 Task: Create a due date automation trigger when advanced on, on the tuesday after a card is due add dates starting this month at 11:00 AM.
Action: Mouse moved to (833, 260)
Screenshot: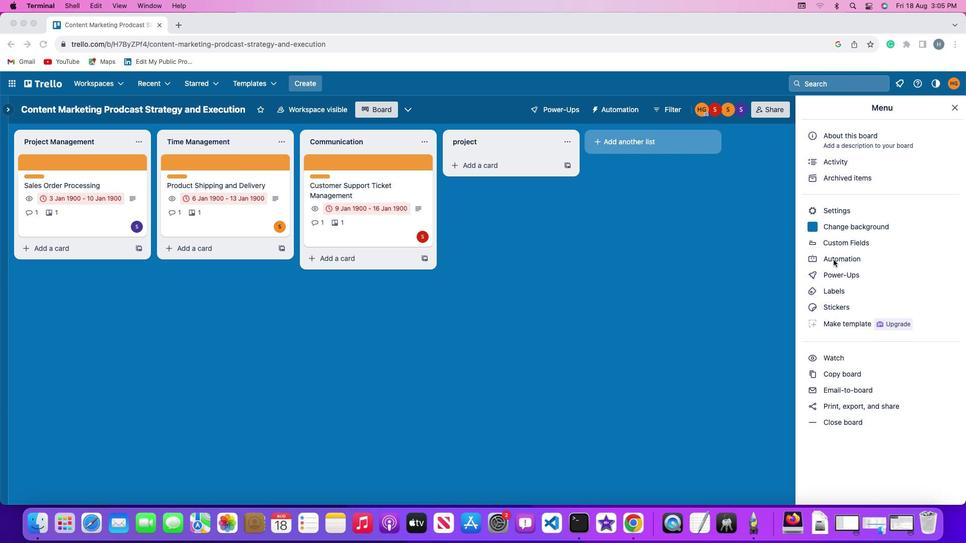 
Action: Mouse pressed left at (833, 260)
Screenshot: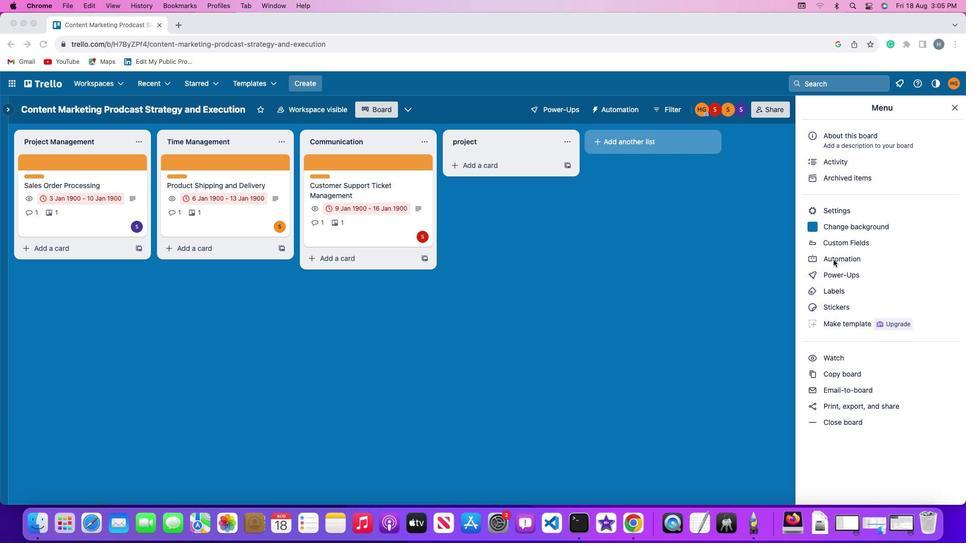 
Action: Mouse pressed left at (833, 260)
Screenshot: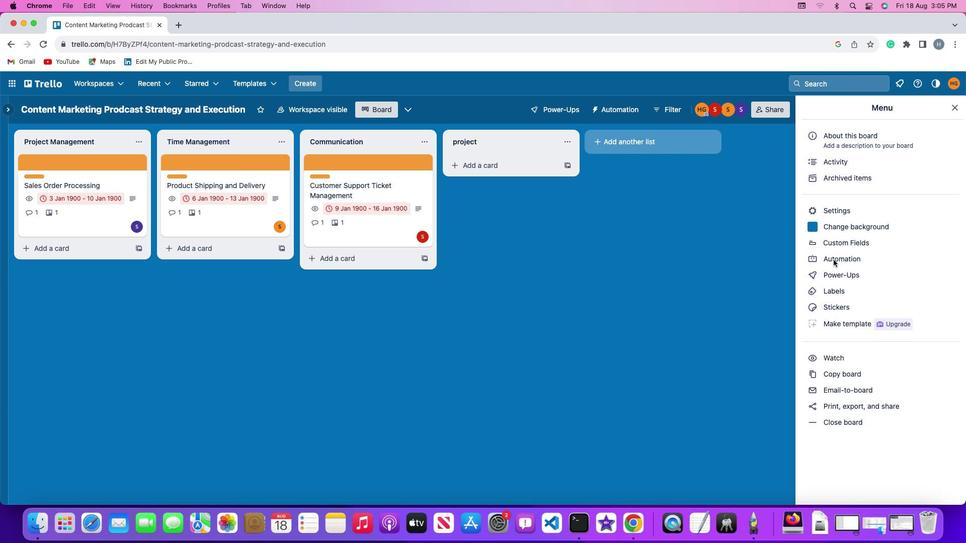 
Action: Mouse moved to (58, 235)
Screenshot: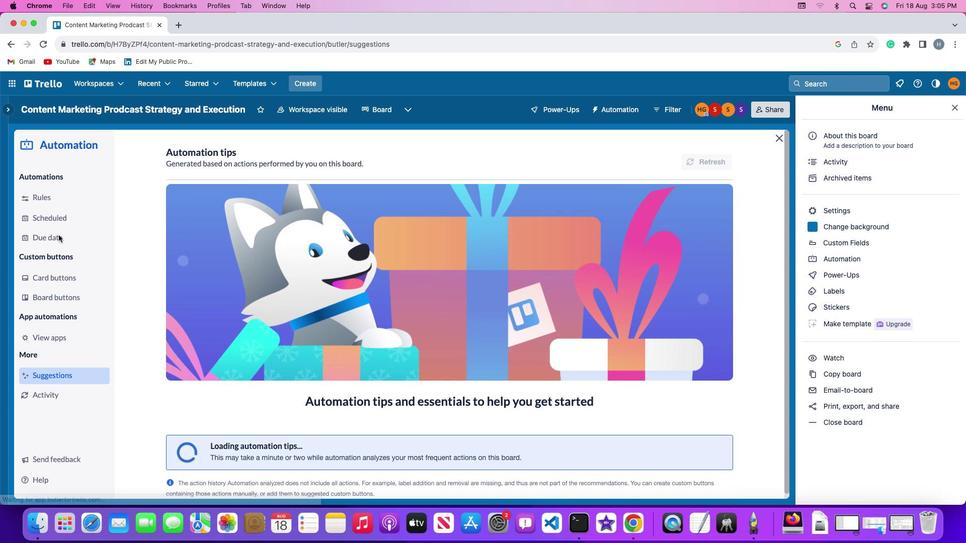 
Action: Mouse pressed left at (58, 235)
Screenshot: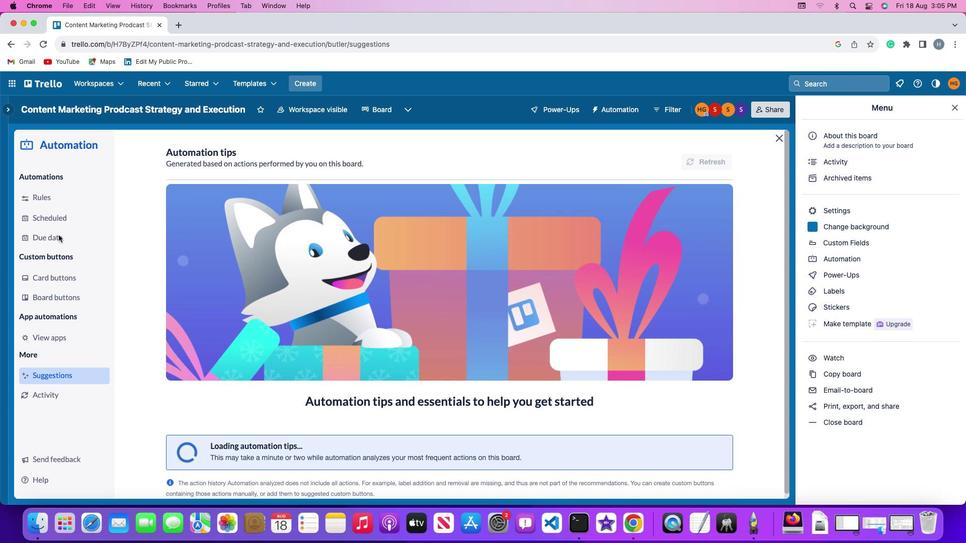 
Action: Mouse moved to (685, 153)
Screenshot: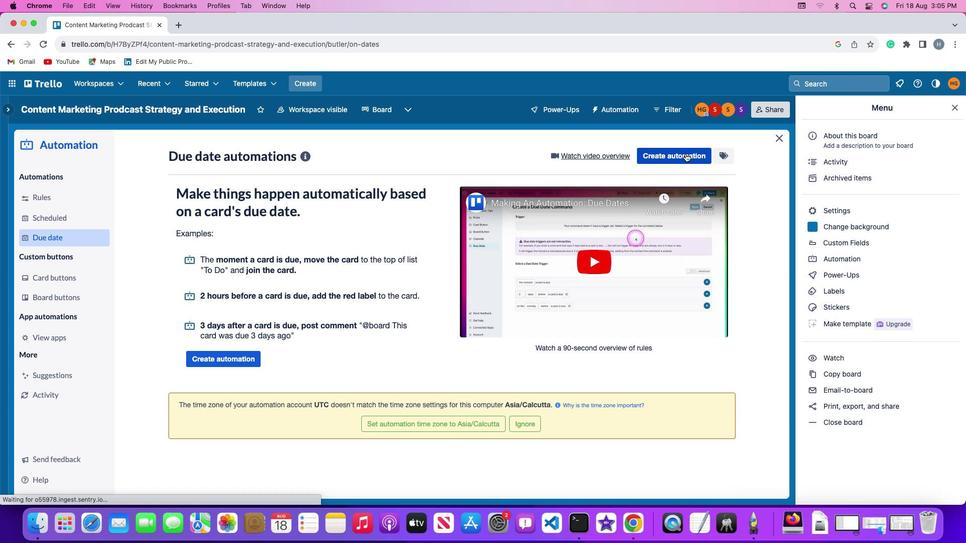 
Action: Mouse pressed left at (685, 153)
Screenshot: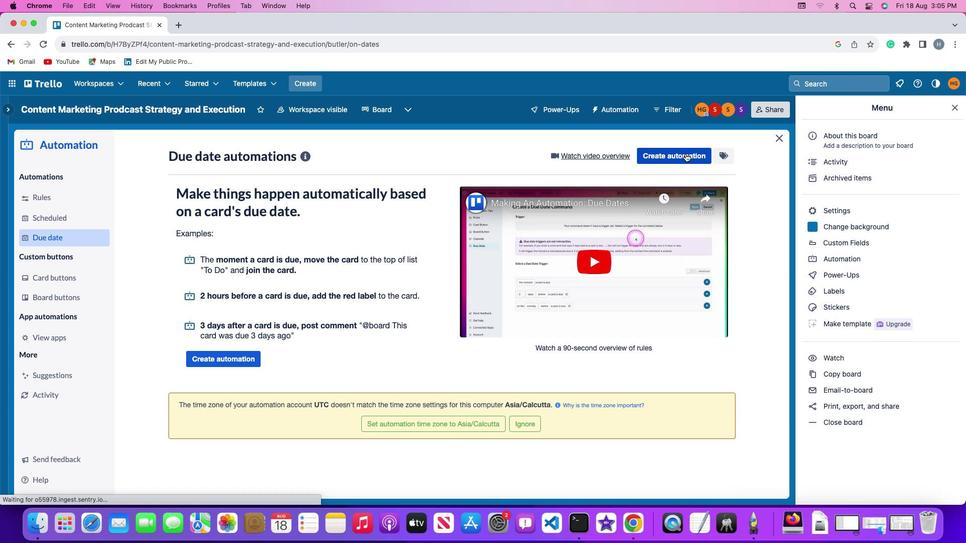 
Action: Mouse moved to (180, 253)
Screenshot: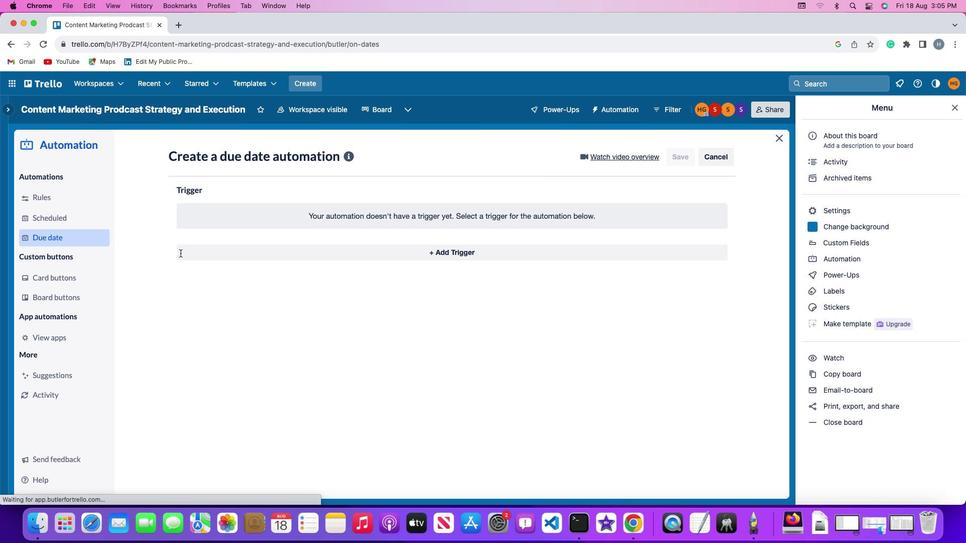 
Action: Mouse pressed left at (180, 253)
Screenshot: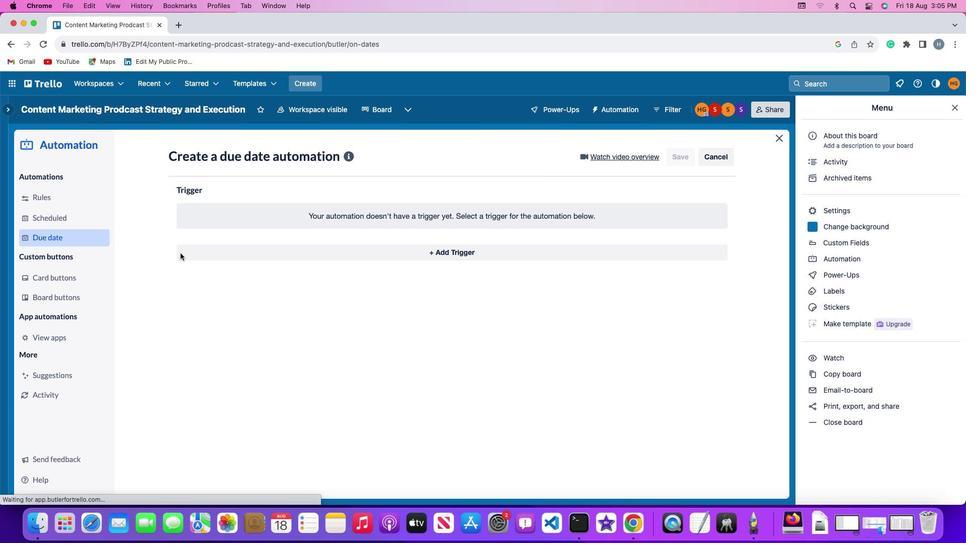 
Action: Mouse moved to (229, 439)
Screenshot: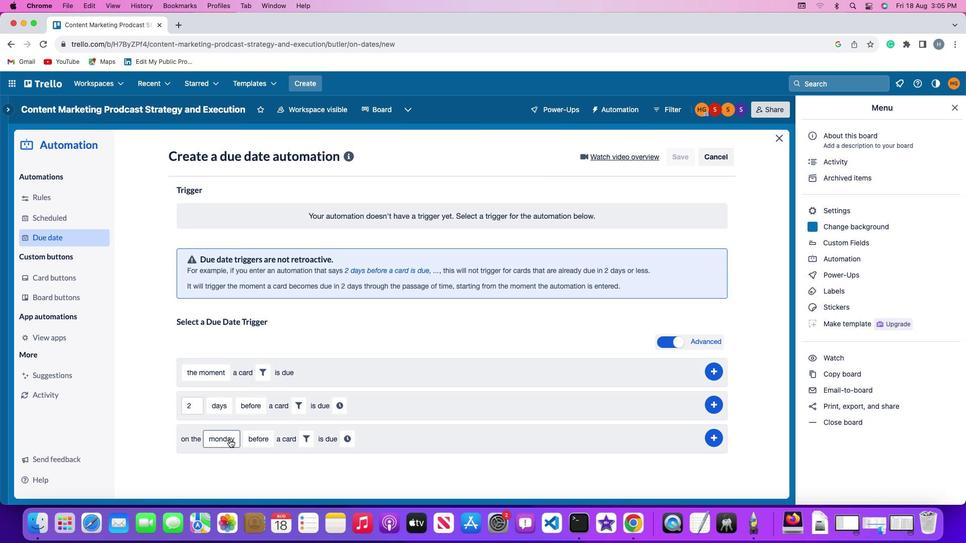 
Action: Mouse pressed left at (229, 439)
Screenshot: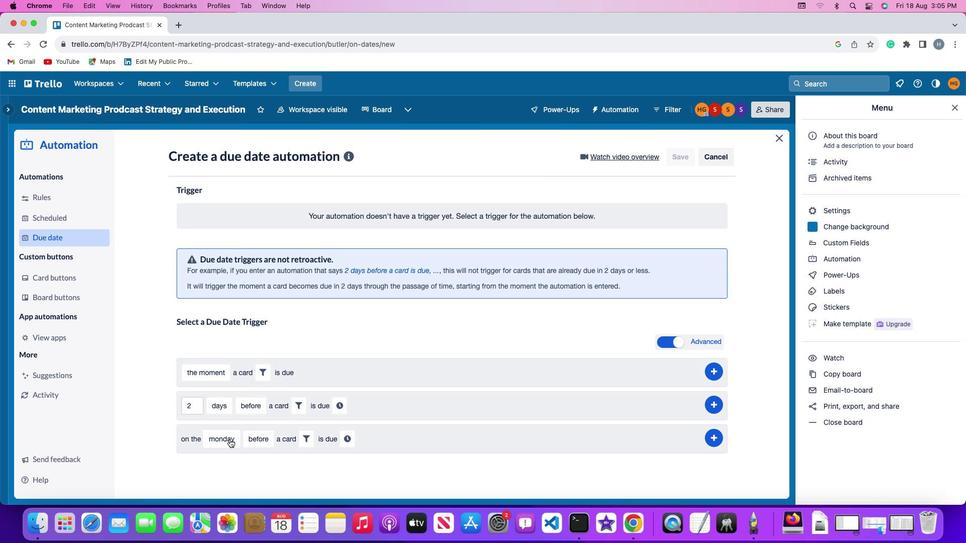 
Action: Mouse moved to (237, 322)
Screenshot: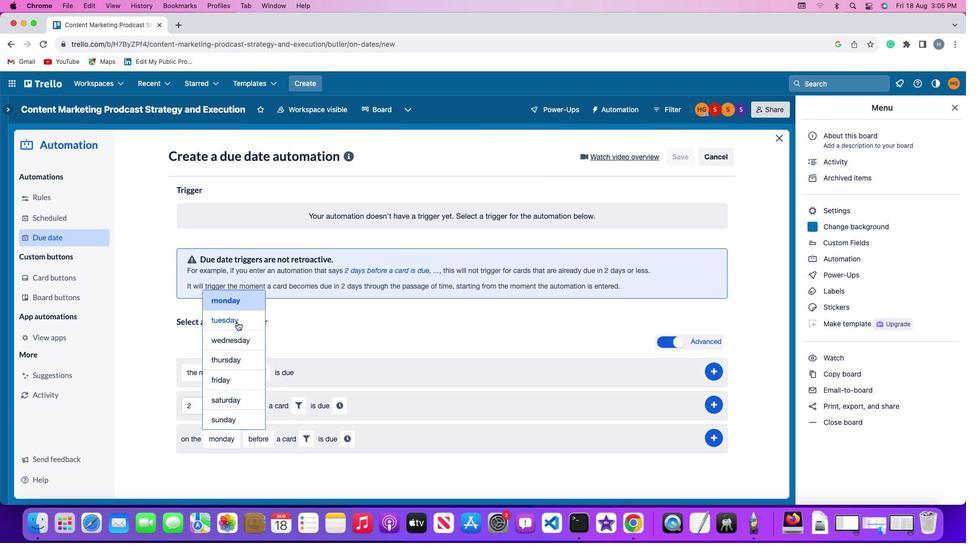 
Action: Mouse pressed left at (237, 322)
Screenshot: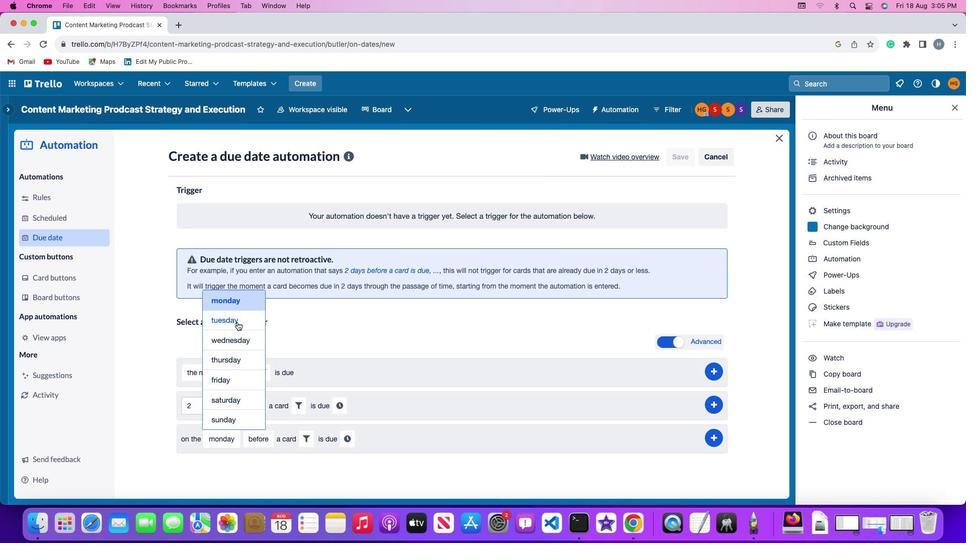 
Action: Mouse moved to (262, 435)
Screenshot: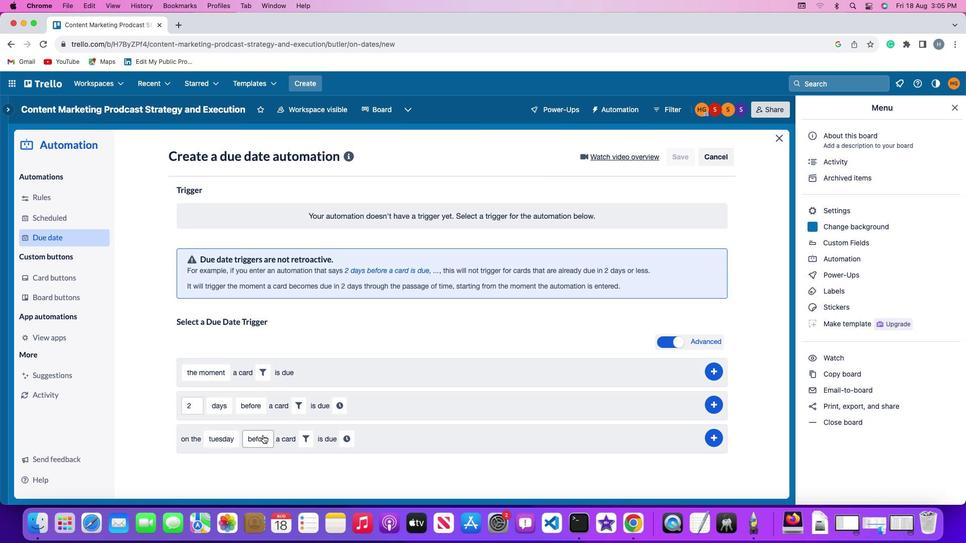 
Action: Mouse pressed left at (262, 435)
Screenshot: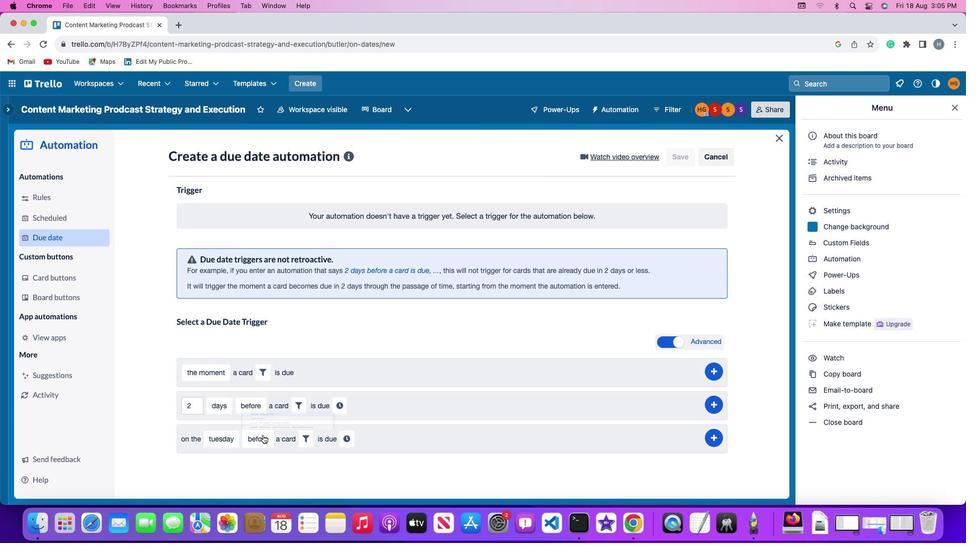 
Action: Mouse moved to (276, 381)
Screenshot: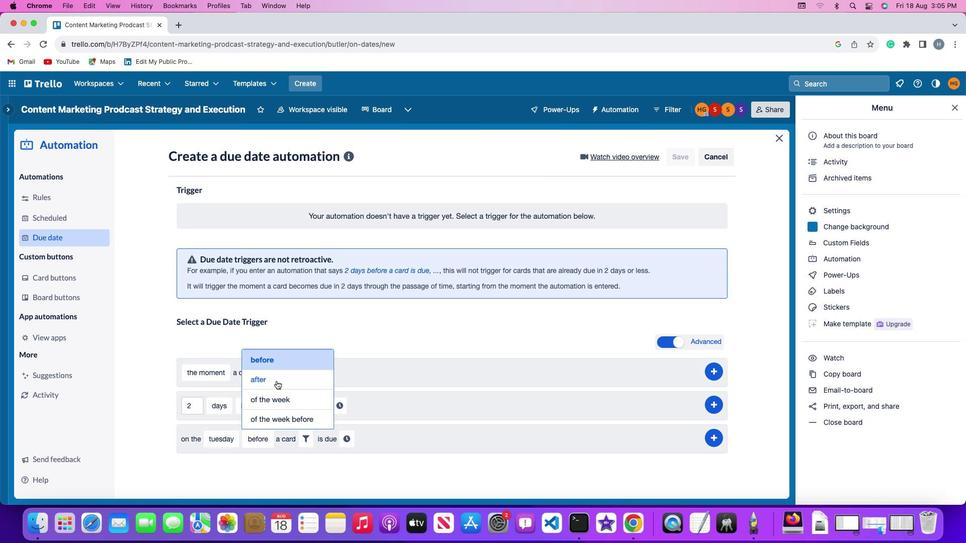 
Action: Mouse pressed left at (276, 381)
Screenshot: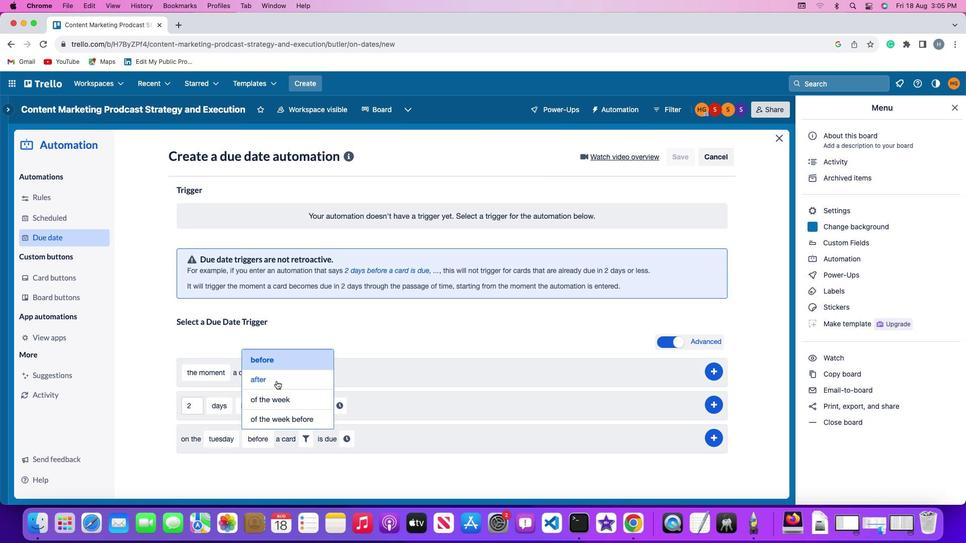 
Action: Mouse moved to (301, 437)
Screenshot: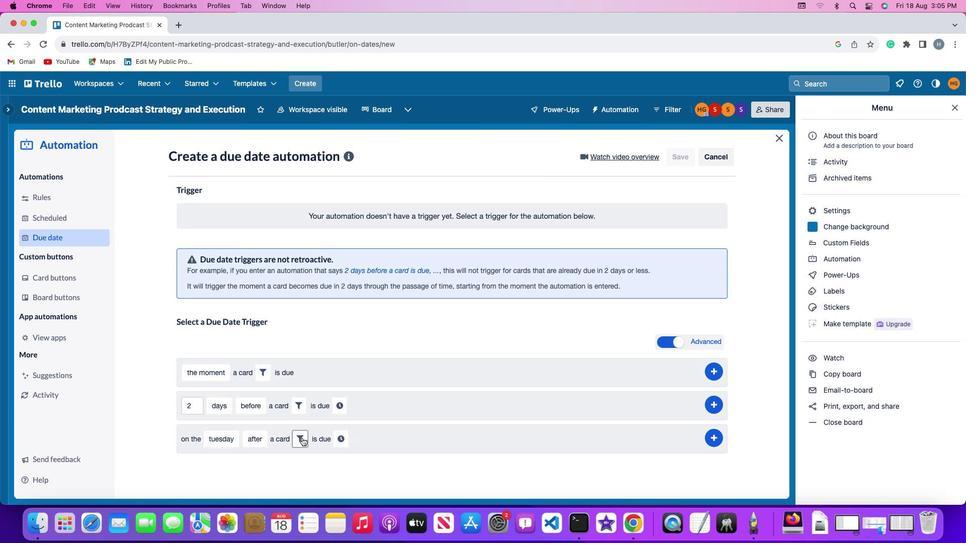 
Action: Mouse pressed left at (301, 437)
Screenshot: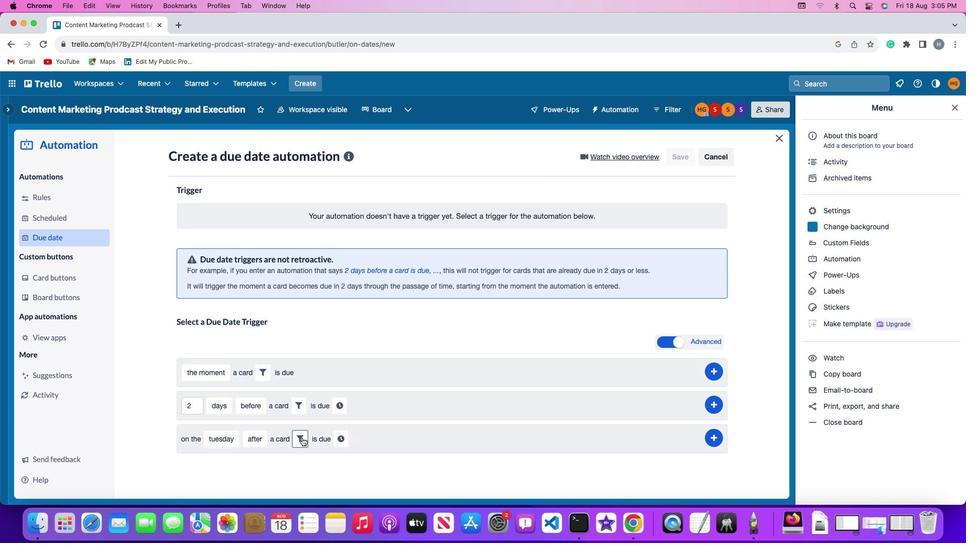 
Action: Mouse moved to (358, 471)
Screenshot: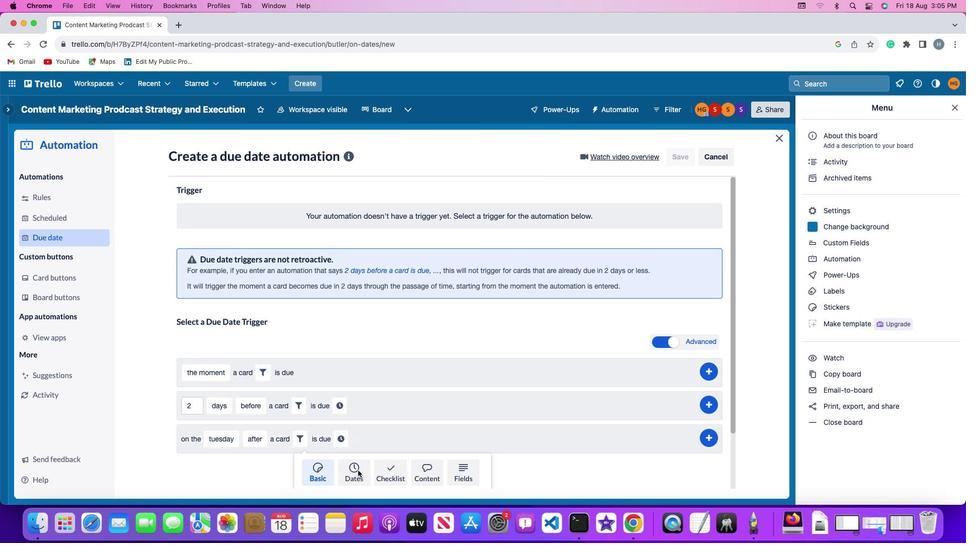 
Action: Mouse pressed left at (358, 471)
Screenshot: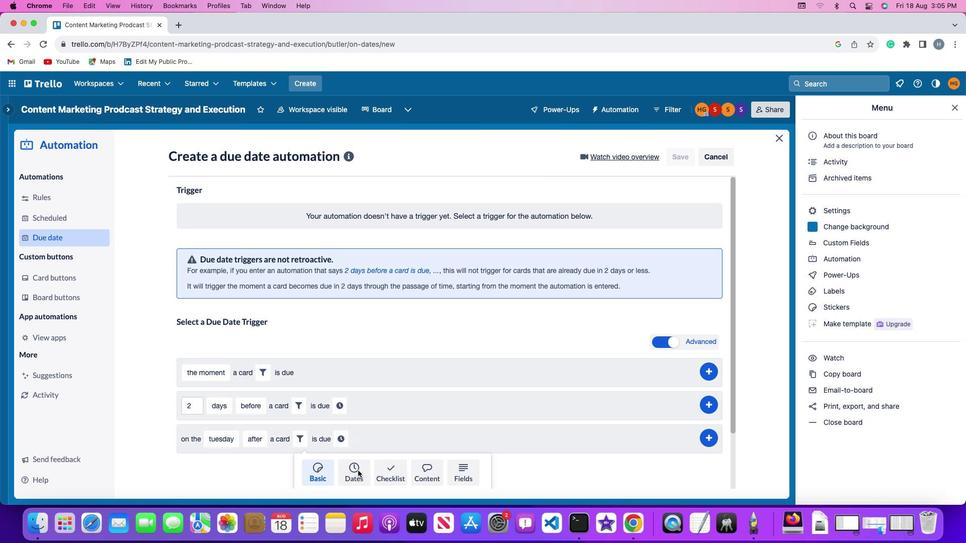 
Action: Mouse moved to (245, 466)
Screenshot: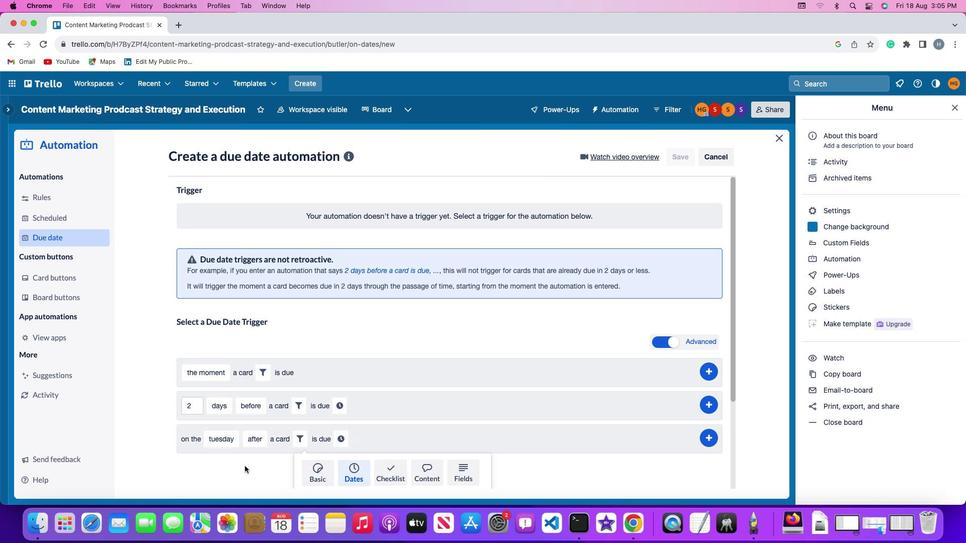 
Action: Mouse scrolled (245, 466) with delta (0, 0)
Screenshot: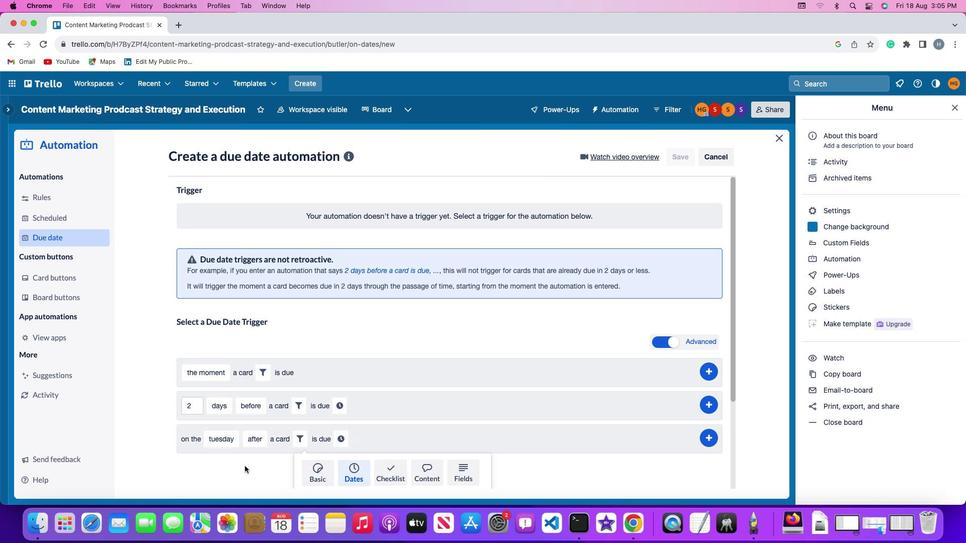 
Action: Mouse scrolled (245, 466) with delta (0, 0)
Screenshot: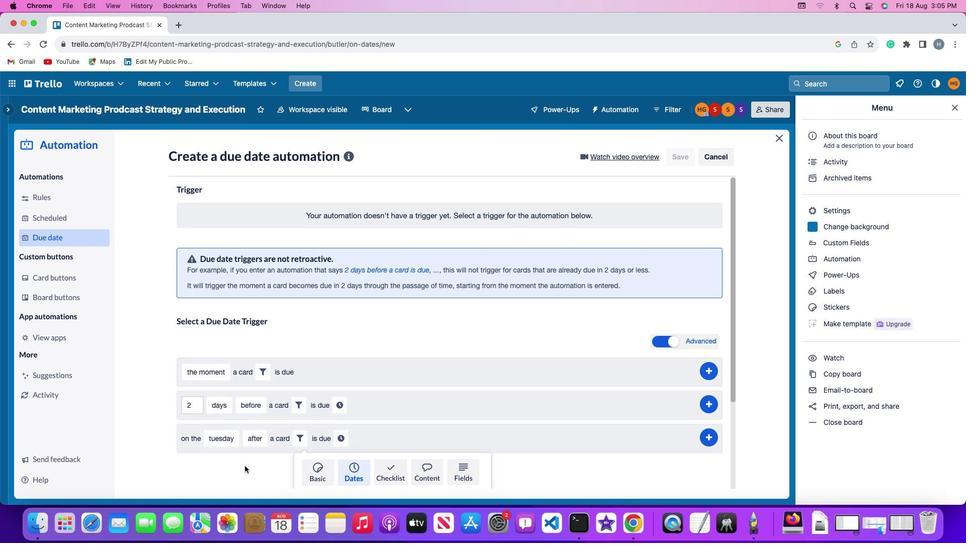 
Action: Mouse scrolled (245, 466) with delta (0, -1)
Screenshot: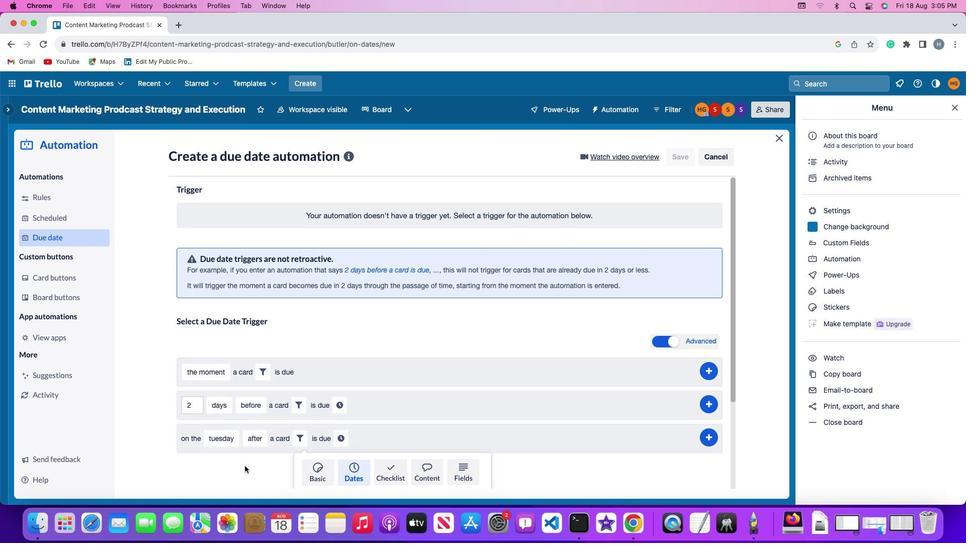 
Action: Mouse scrolled (245, 466) with delta (0, -2)
Screenshot: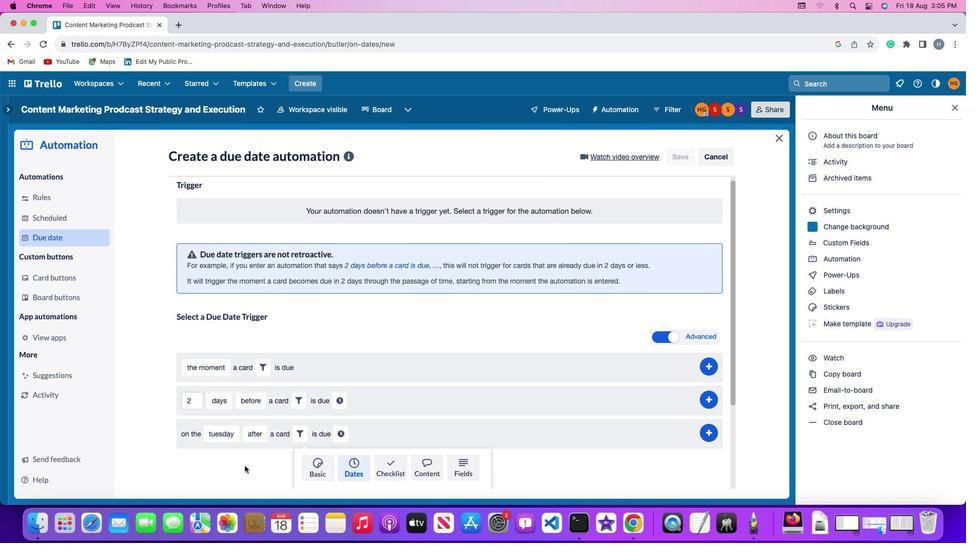 
Action: Mouse scrolled (245, 466) with delta (0, 0)
Screenshot: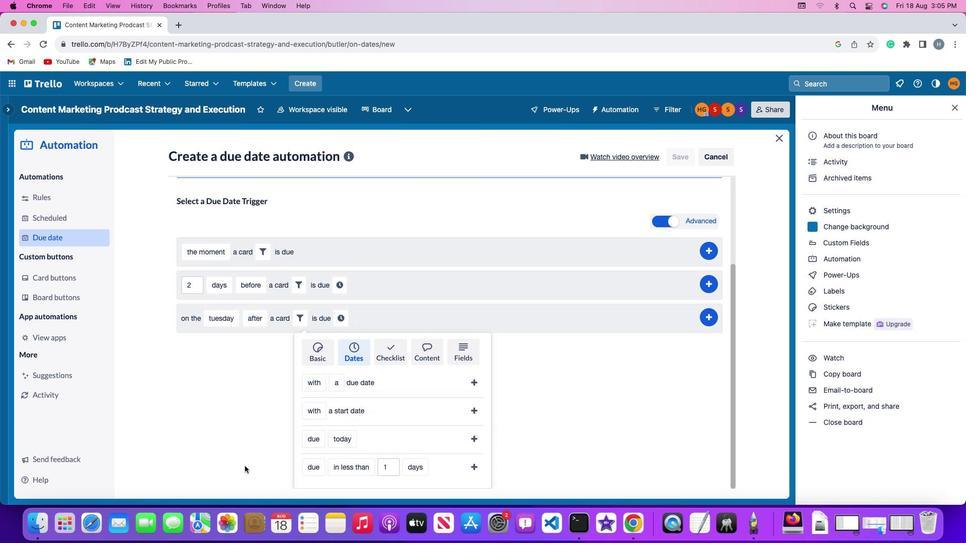 
Action: Mouse scrolled (245, 466) with delta (0, 0)
Screenshot: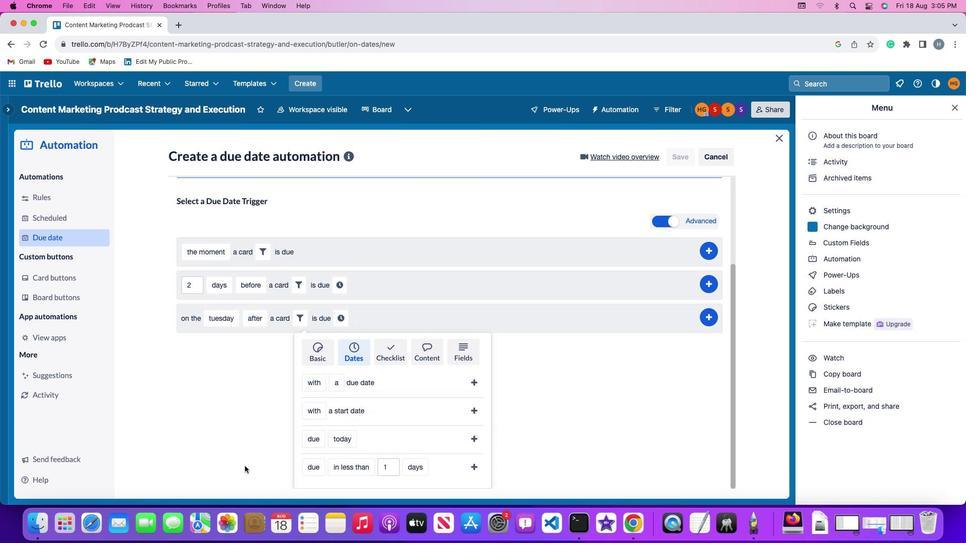 
Action: Mouse scrolled (245, 466) with delta (0, -1)
Screenshot: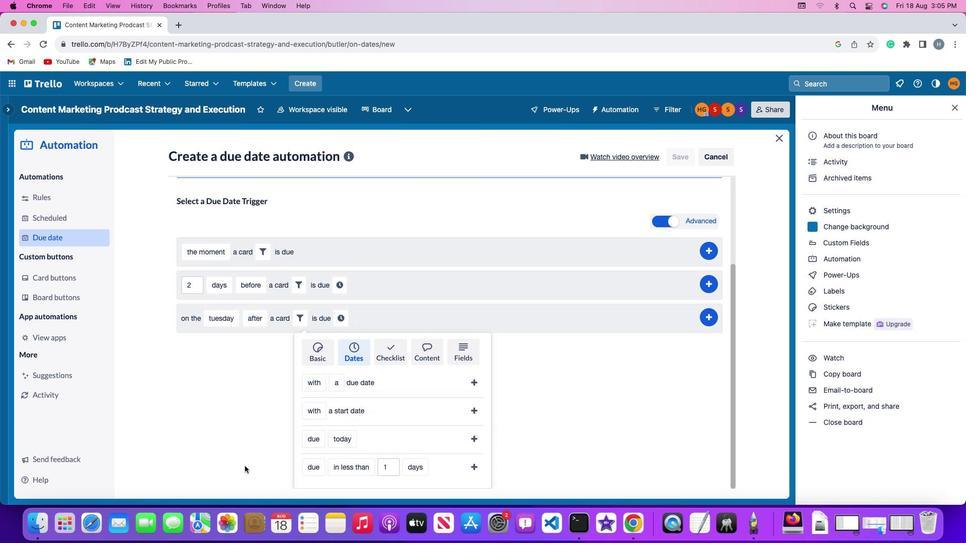 
Action: Mouse moved to (311, 436)
Screenshot: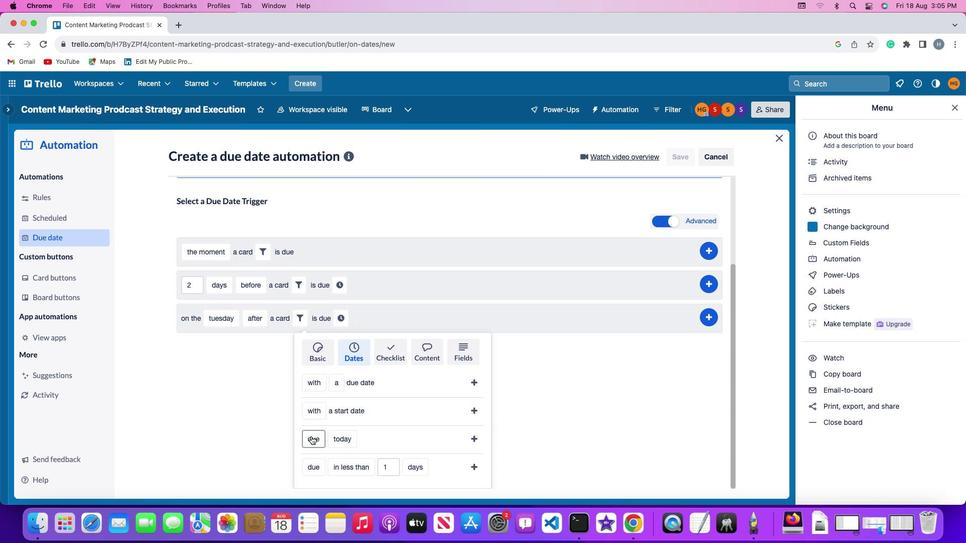 
Action: Mouse pressed left at (311, 436)
Screenshot: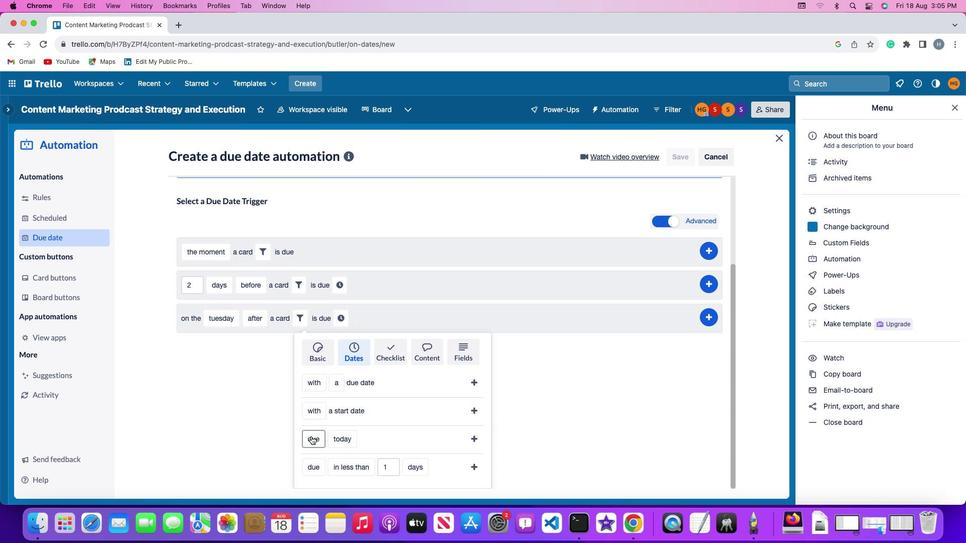 
Action: Mouse moved to (319, 401)
Screenshot: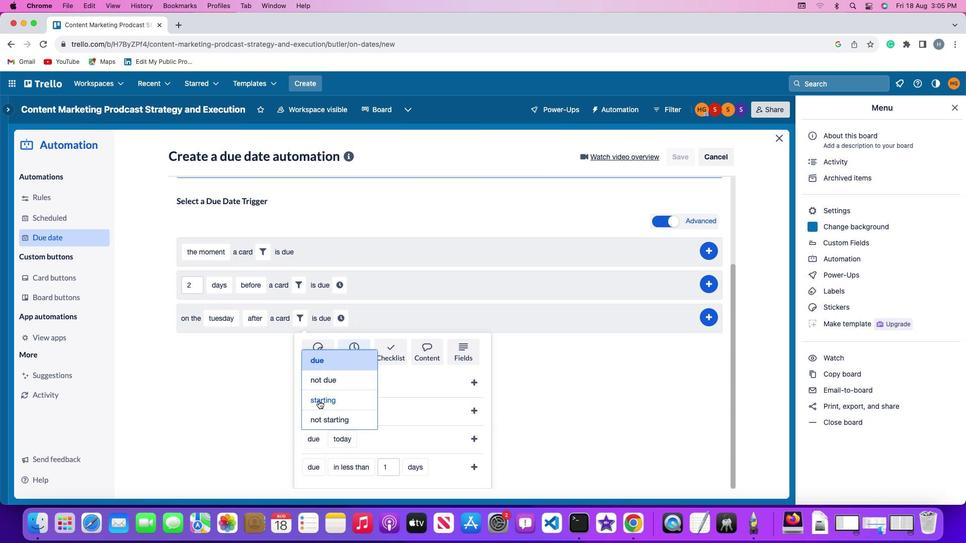 
Action: Mouse pressed left at (319, 401)
Screenshot: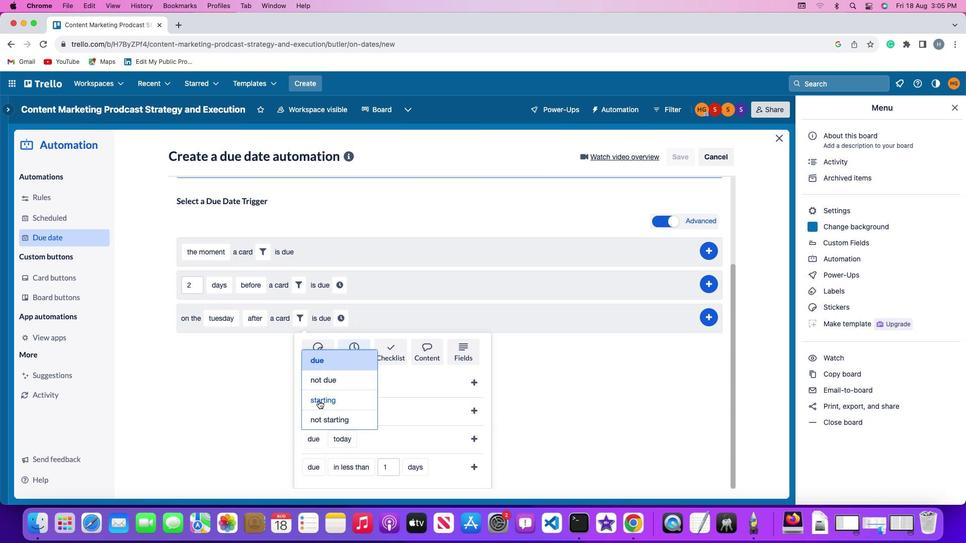 
Action: Mouse moved to (353, 441)
Screenshot: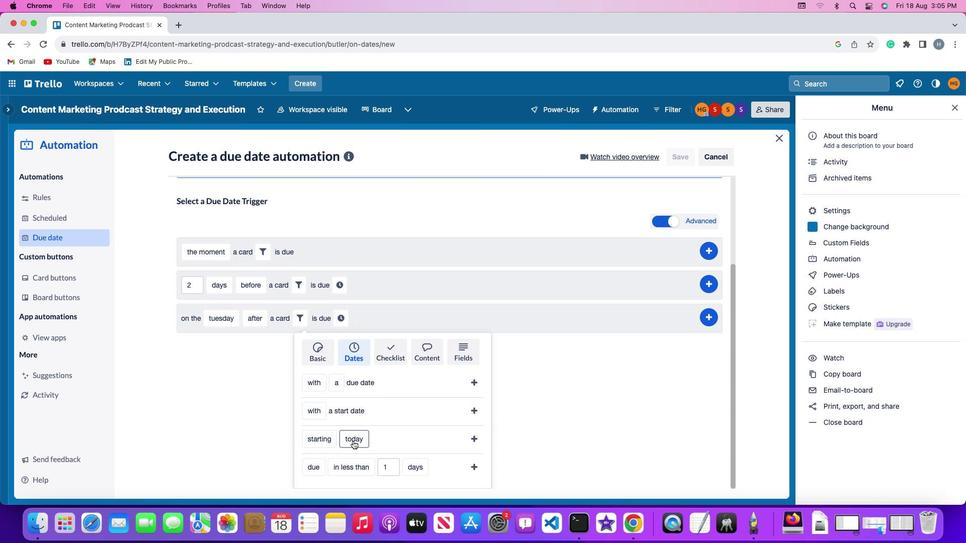 
Action: Mouse pressed left at (353, 441)
Screenshot: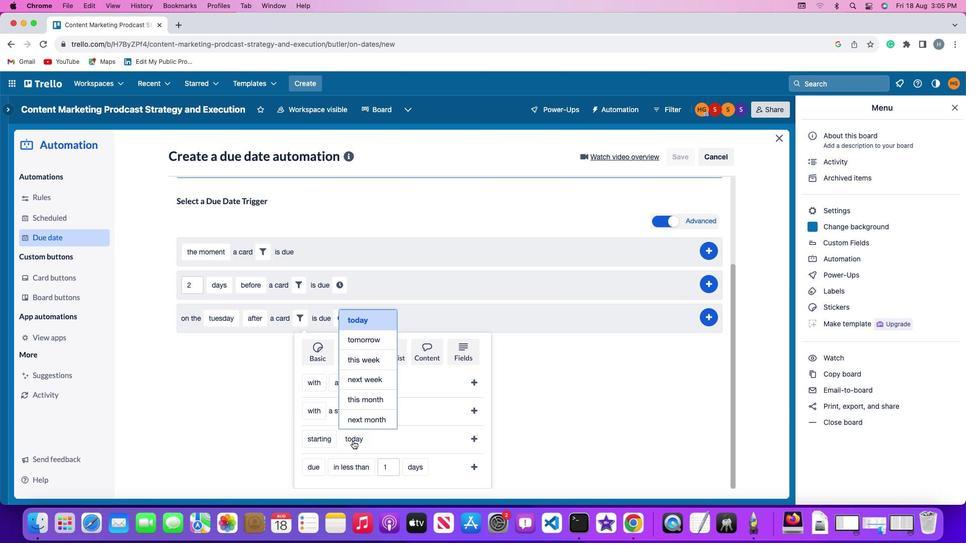 
Action: Mouse moved to (366, 400)
Screenshot: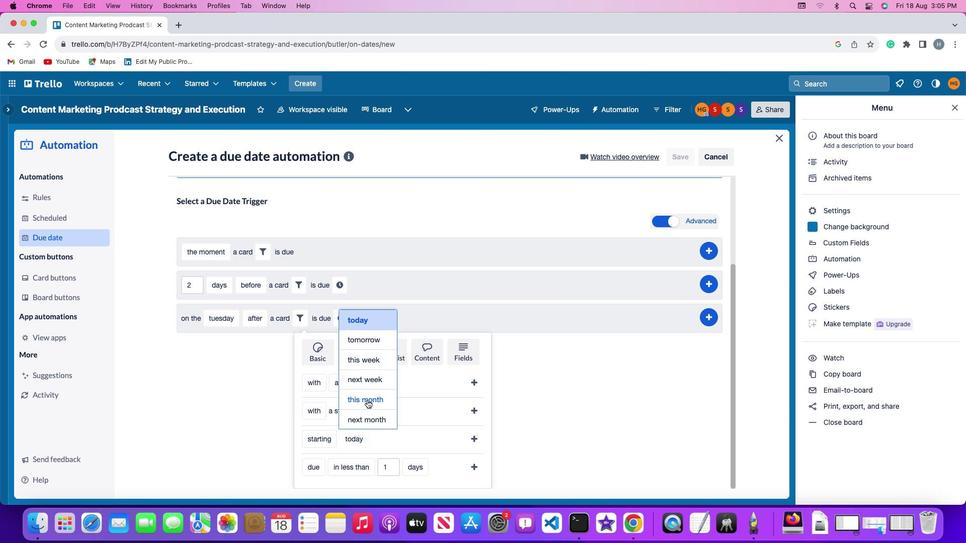 
Action: Mouse pressed left at (366, 400)
Screenshot: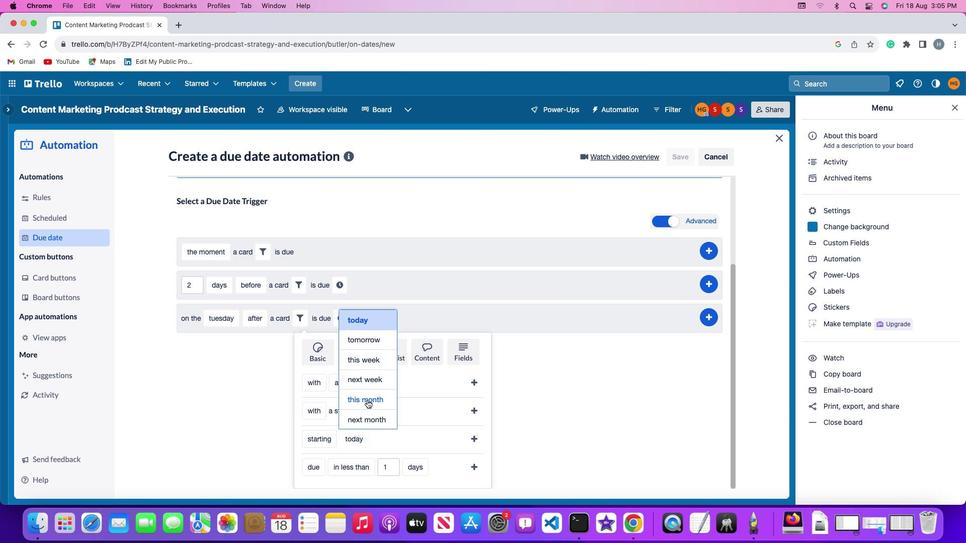 
Action: Mouse moved to (474, 435)
Screenshot: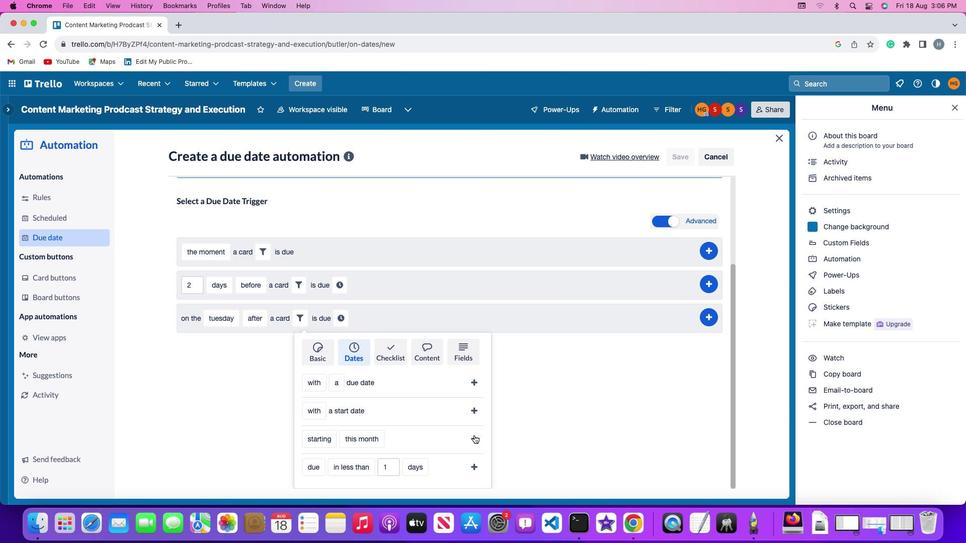 
Action: Mouse pressed left at (474, 435)
Screenshot: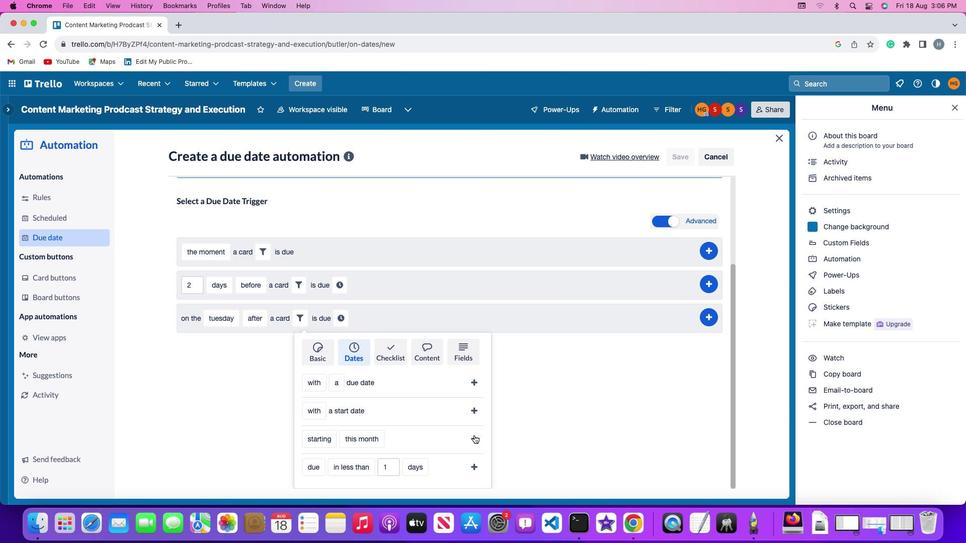 
Action: Mouse moved to (427, 439)
Screenshot: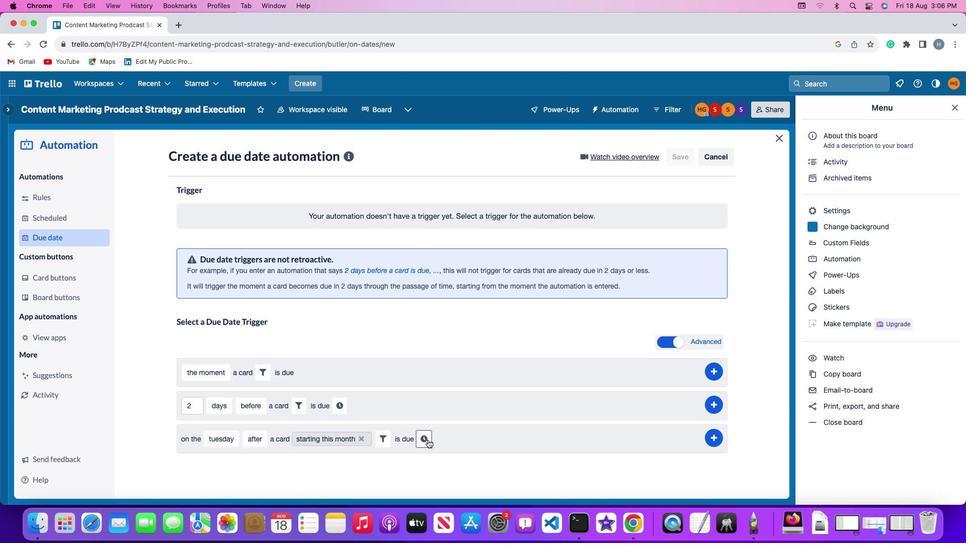 
Action: Mouse pressed left at (427, 439)
Screenshot: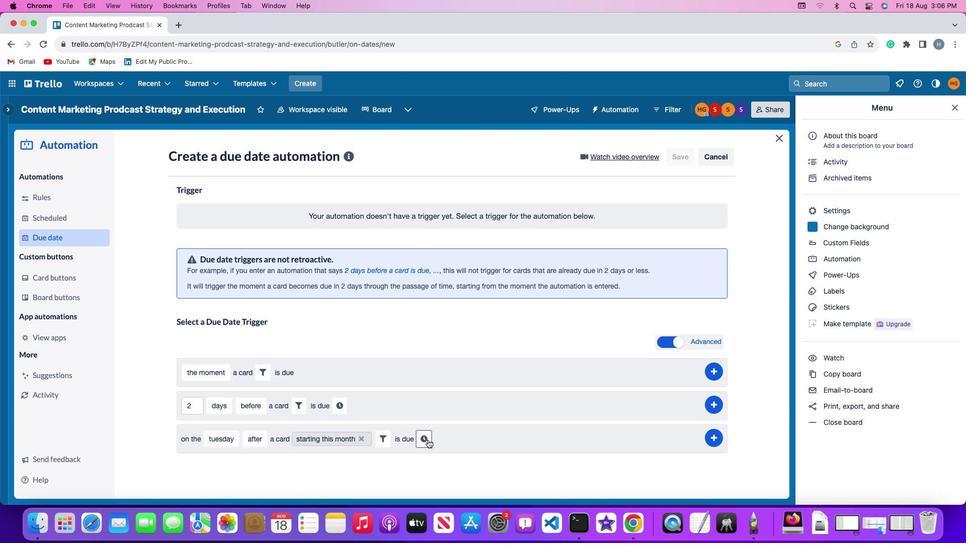 
Action: Mouse moved to (445, 441)
Screenshot: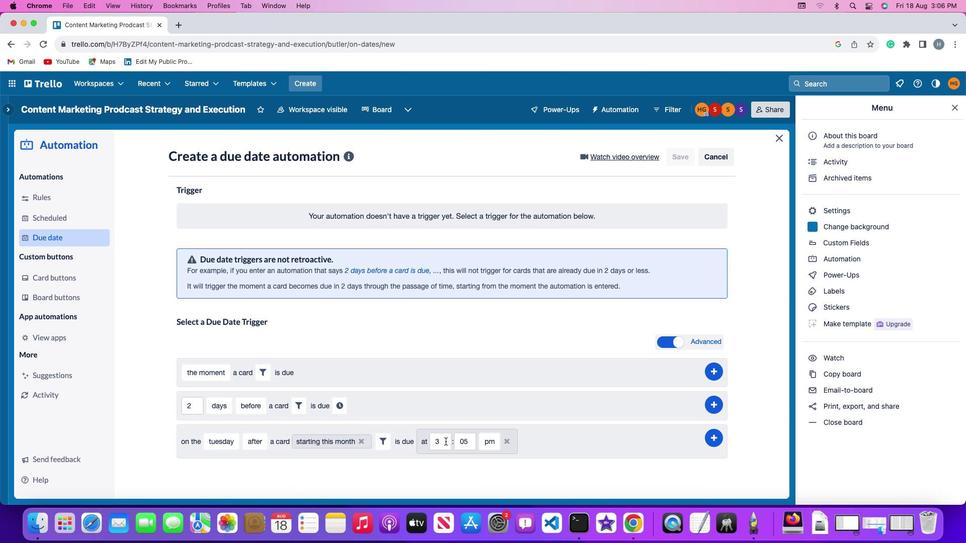 
Action: Mouse pressed left at (445, 441)
Screenshot: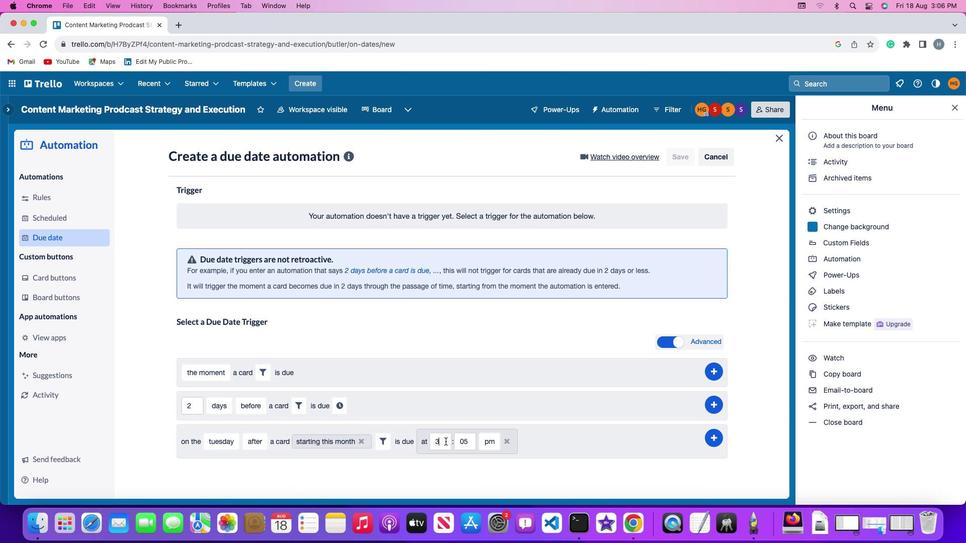 
Action: Mouse moved to (445, 440)
Screenshot: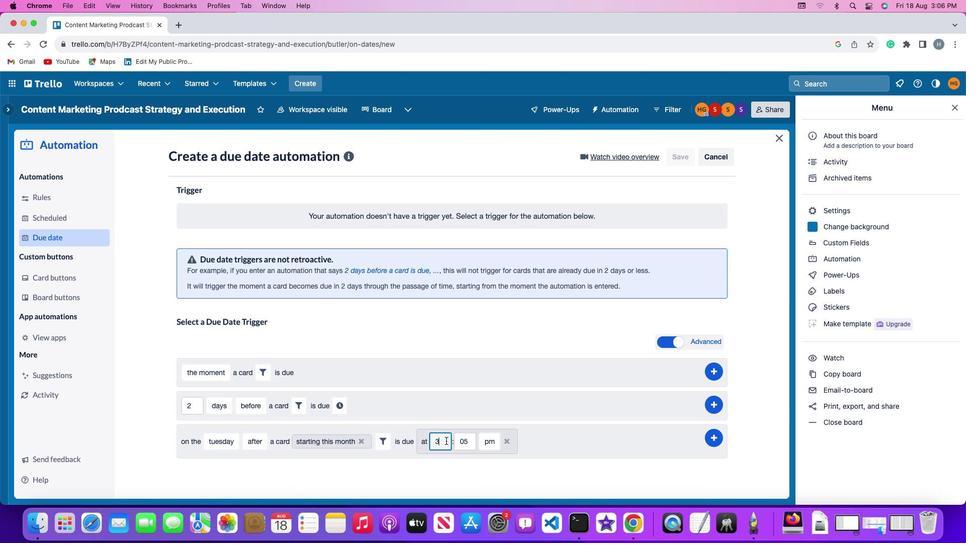 
Action: Key pressed Key.backspace
Screenshot: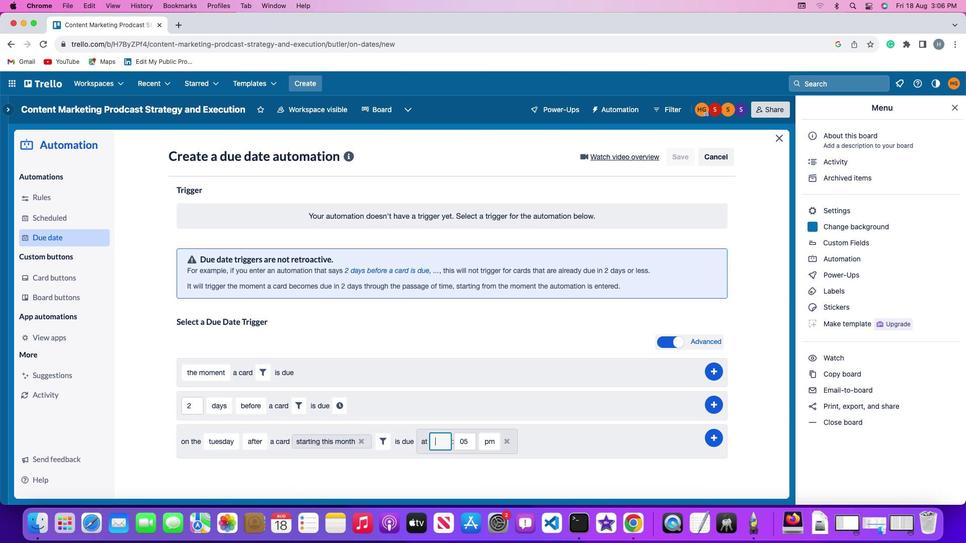 
Action: Mouse moved to (445, 440)
Screenshot: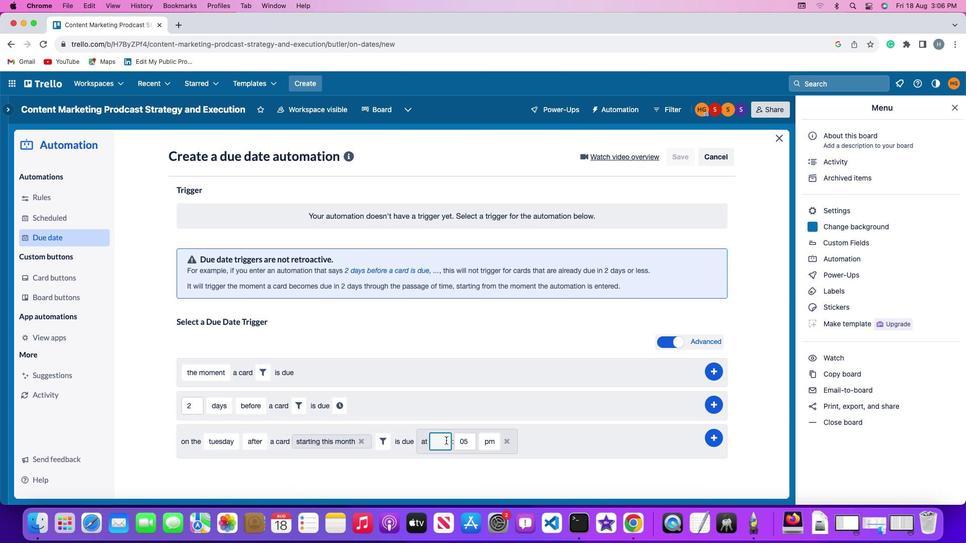 
Action: Key pressed '1''1'
Screenshot: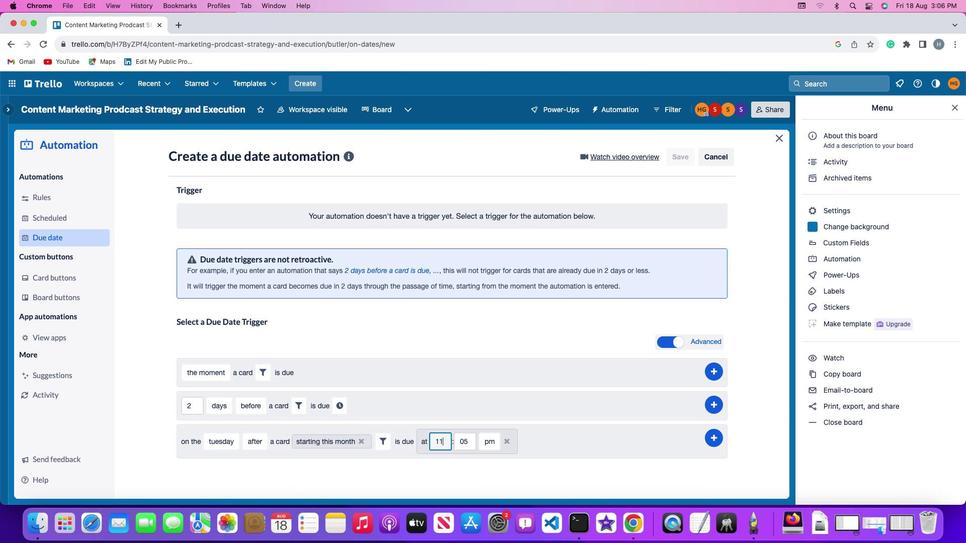 
Action: Mouse moved to (471, 442)
Screenshot: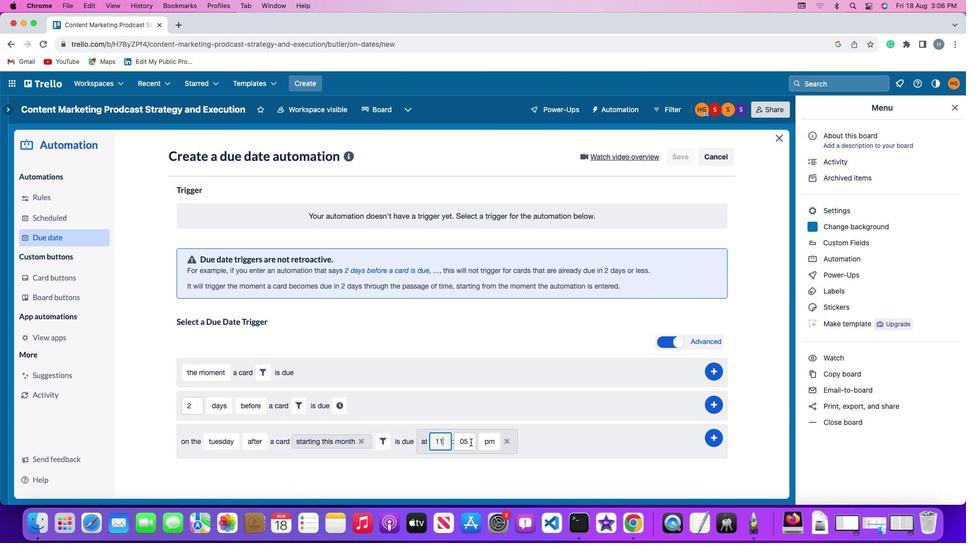 
Action: Mouse pressed left at (471, 442)
Screenshot: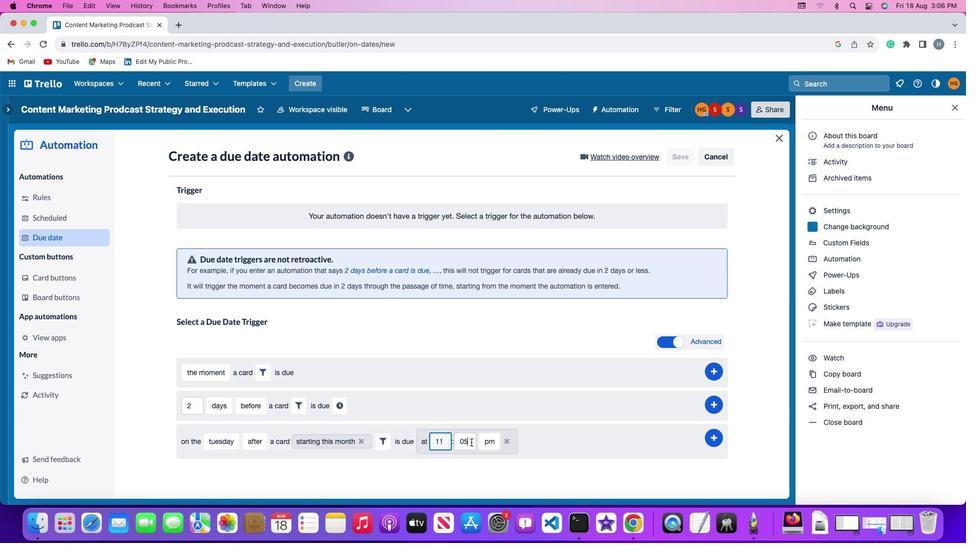 
Action: Mouse moved to (471, 442)
Screenshot: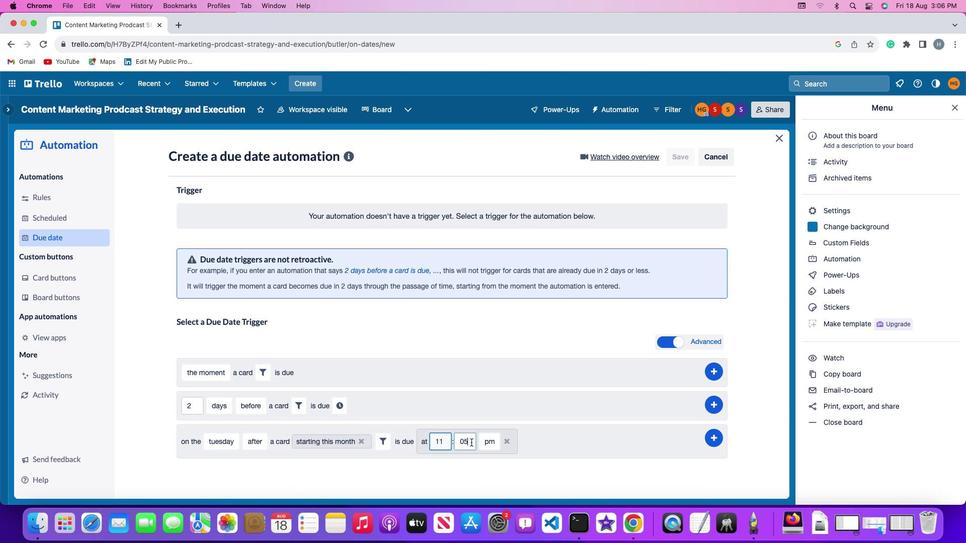 
Action: Key pressed Key.backspaceKey.backspace'0''0'
Screenshot: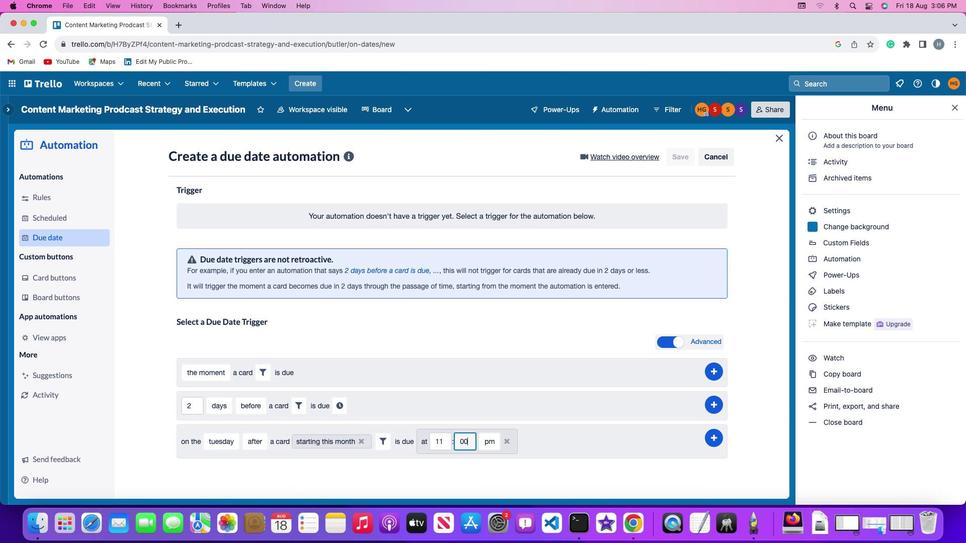 
Action: Mouse moved to (488, 442)
Screenshot: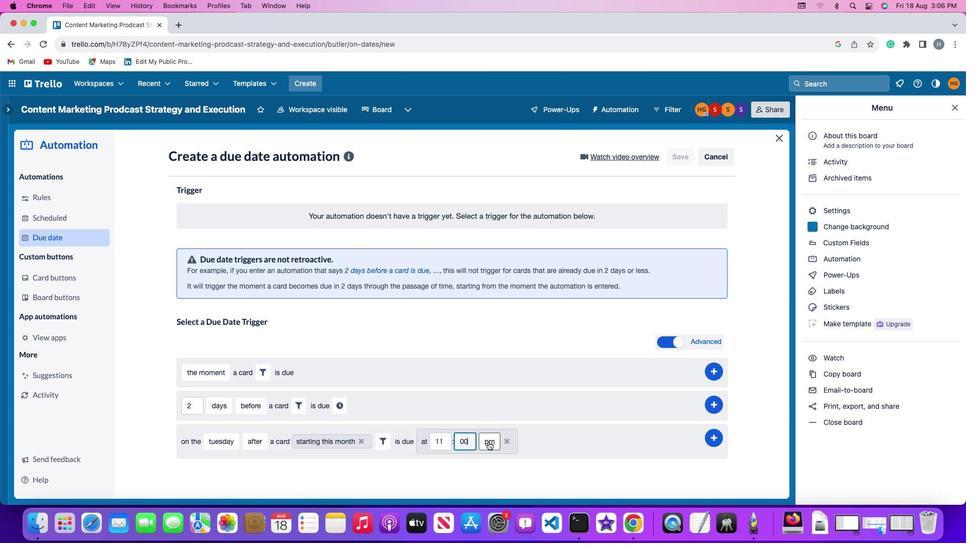 
Action: Mouse pressed left at (488, 442)
Screenshot: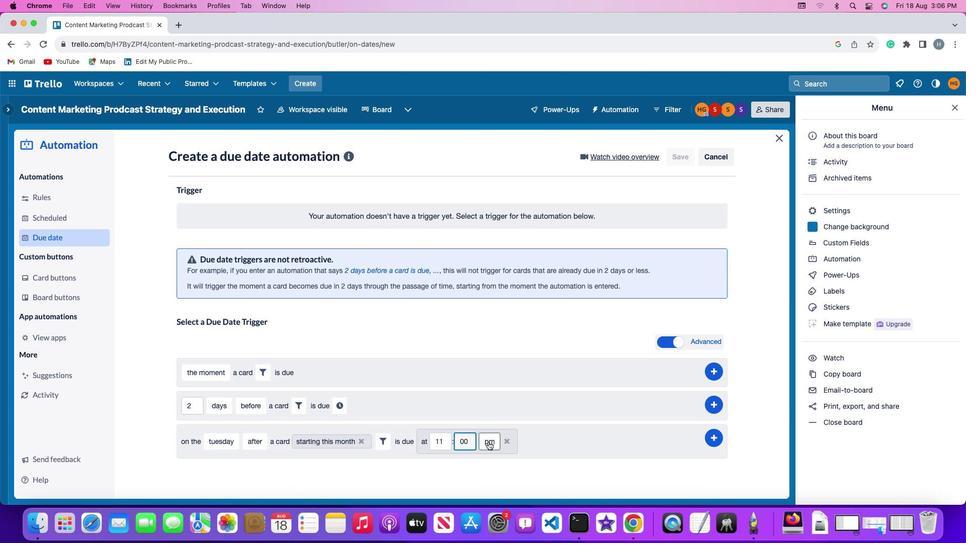 
Action: Mouse moved to (490, 457)
Screenshot: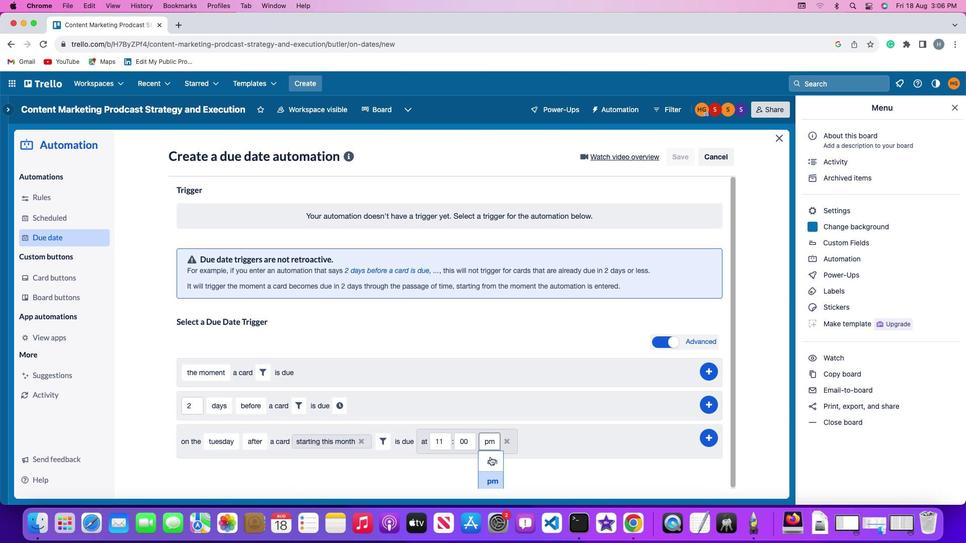 
Action: Mouse pressed left at (490, 457)
Screenshot: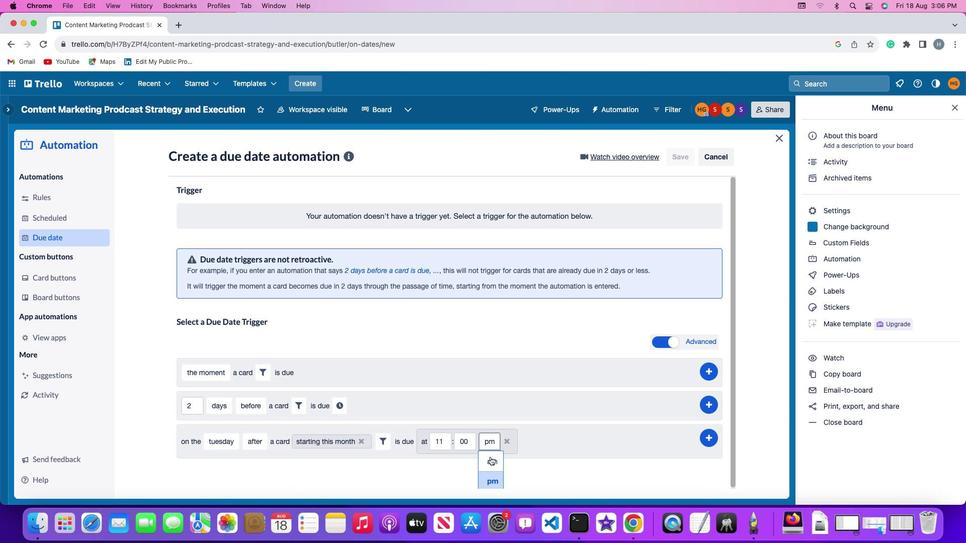
Action: Mouse moved to (713, 433)
Screenshot: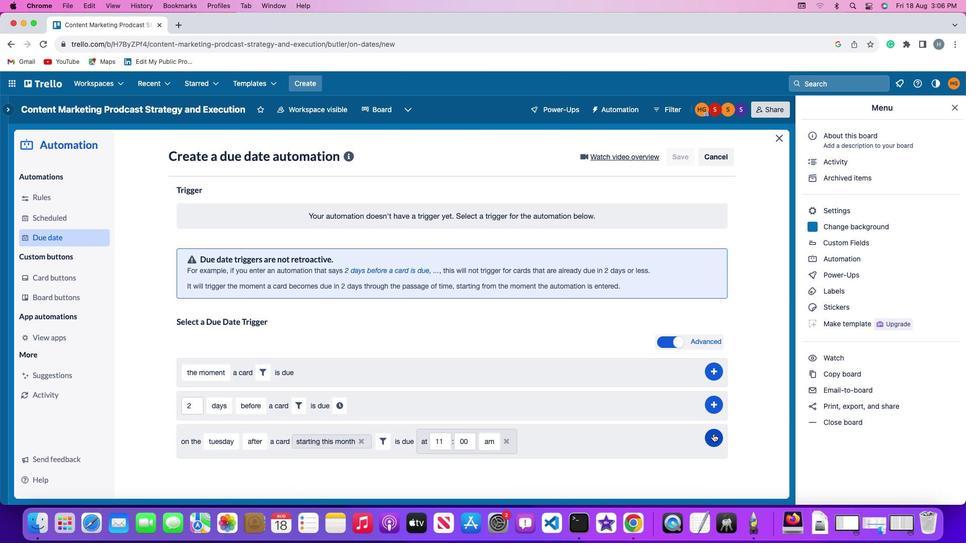 
Action: Mouse pressed left at (713, 433)
Screenshot: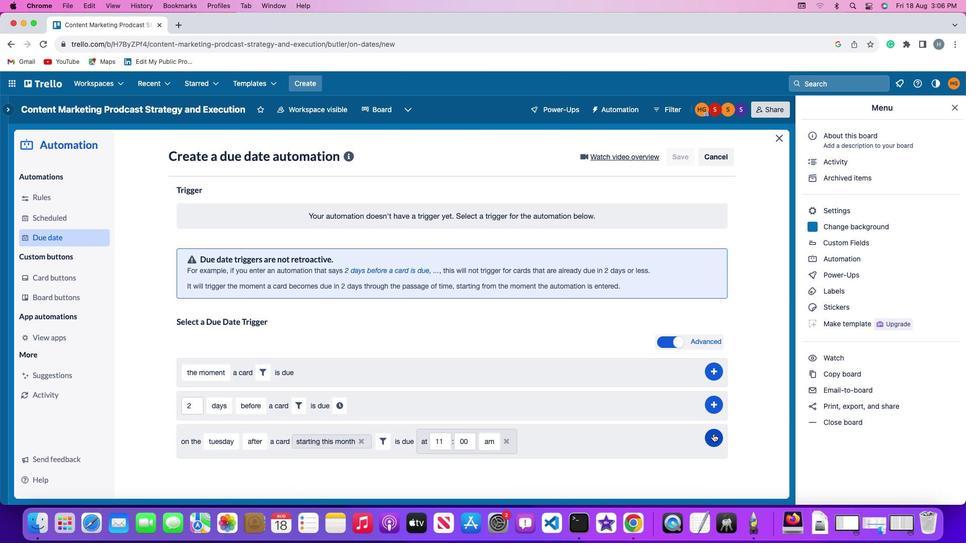 
Action: Mouse moved to (755, 355)
Screenshot: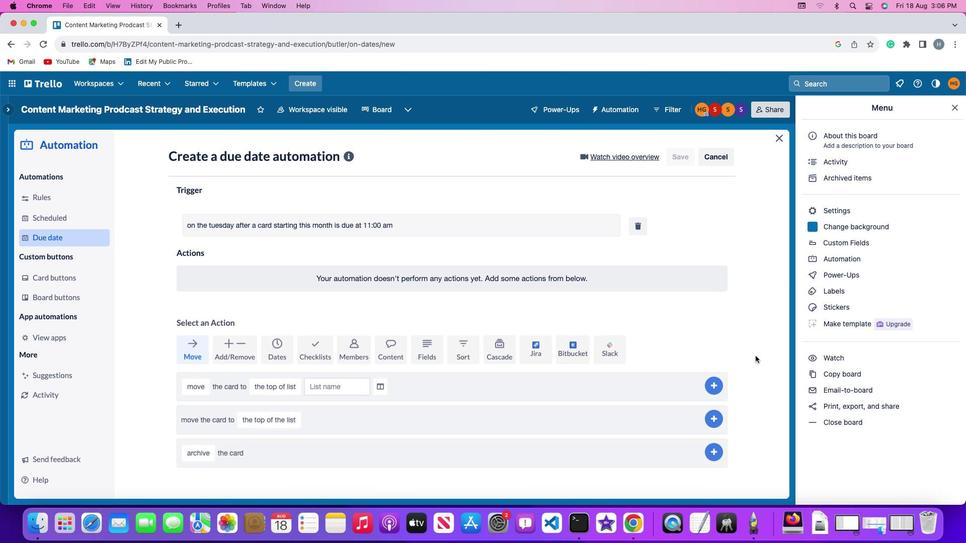 
